 Task: Send an email with the signature Evelyn Lewis with the subject 'Request for a review' and the message 'I apologize for any confusion and would like to clarify the situation.' from softage.1@softage.net to softage.10@softage.net and softage.2@softage.net with an attached document Creative_brief.docx
Action: Key pressed n
Screenshot: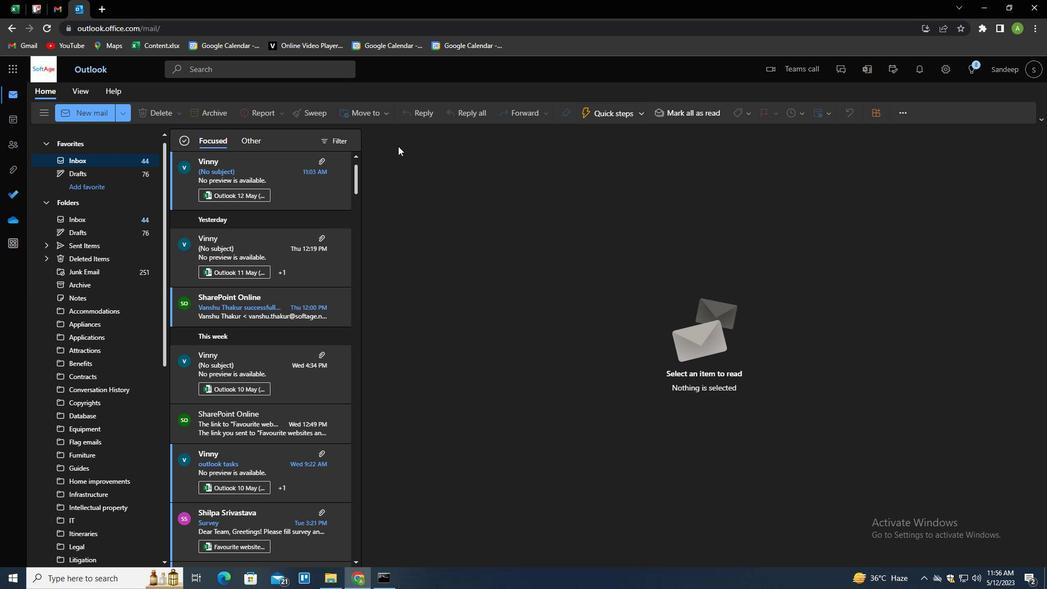 
Action: Mouse moved to (737, 116)
Screenshot: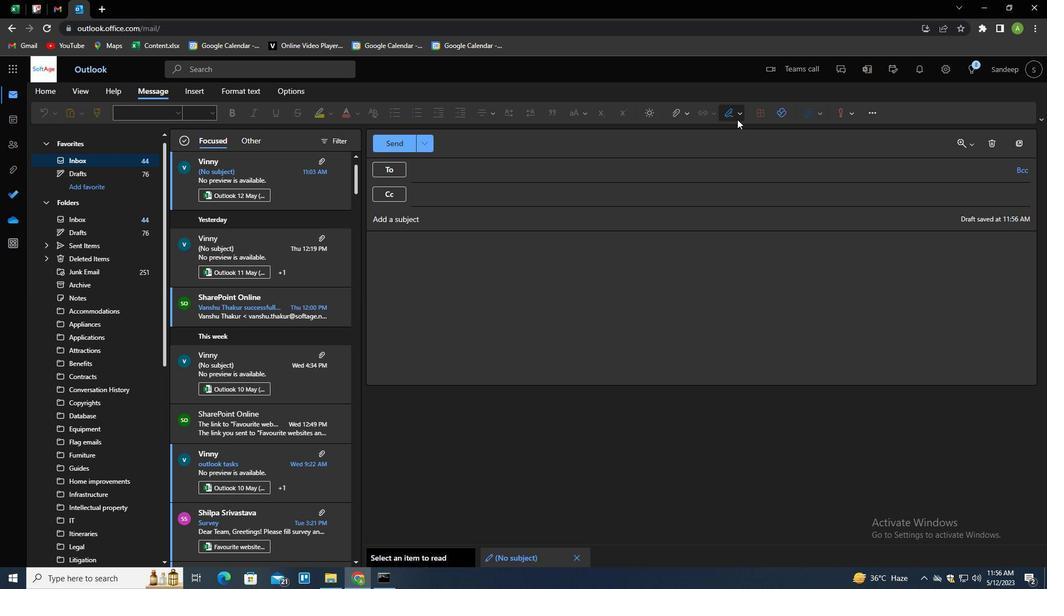 
Action: Mouse pressed left at (737, 116)
Screenshot: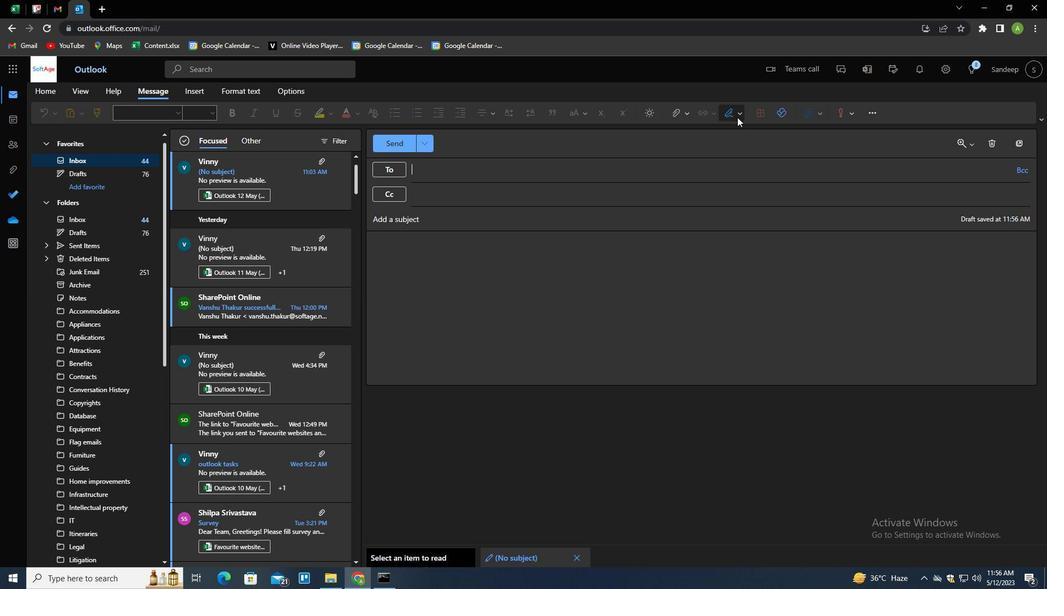
Action: Mouse moved to (725, 155)
Screenshot: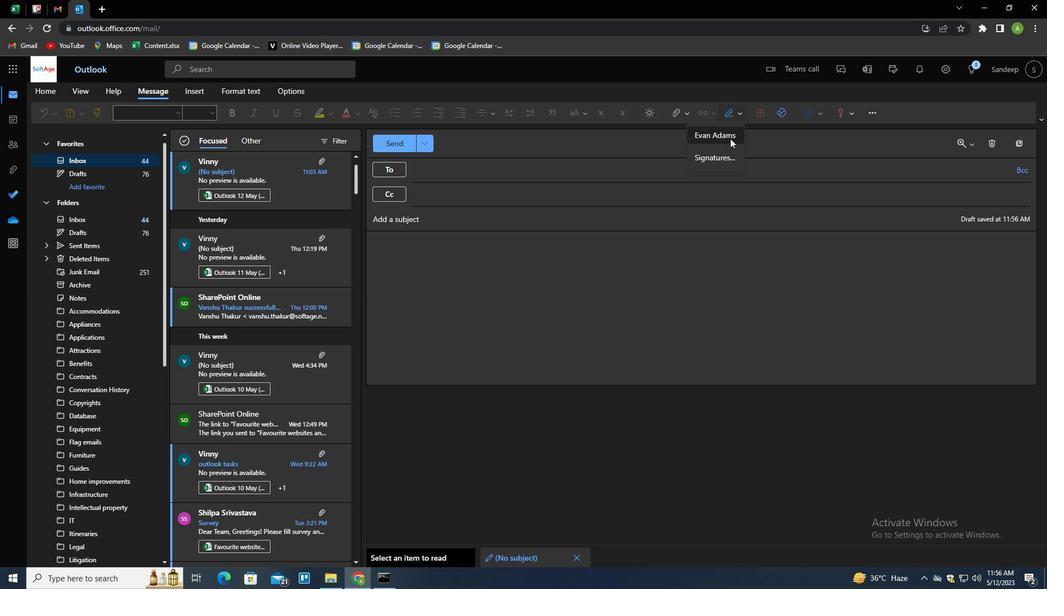
Action: Mouse pressed left at (725, 155)
Screenshot: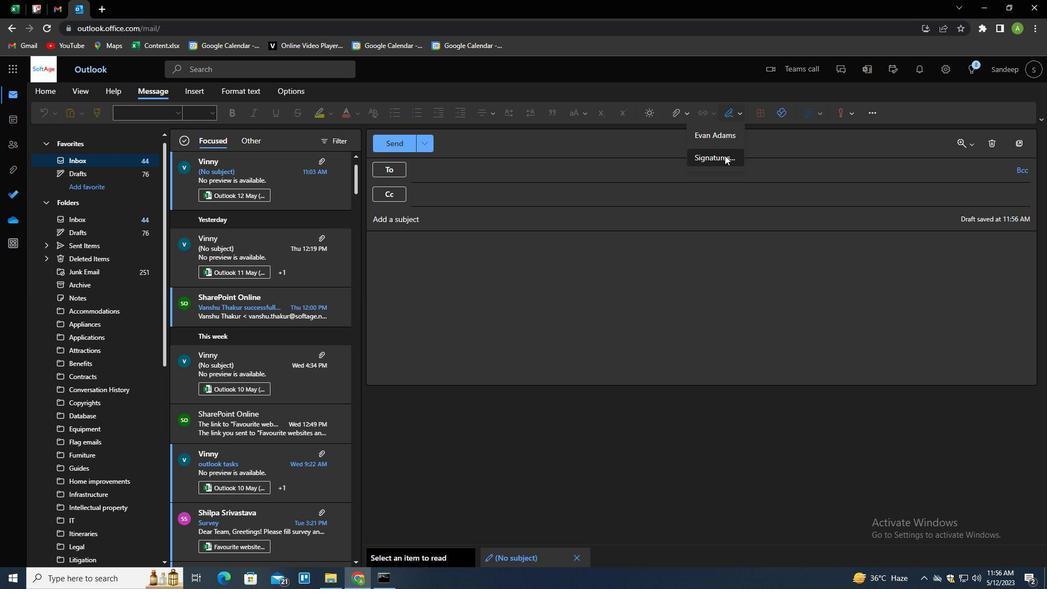 
Action: Mouse moved to (727, 203)
Screenshot: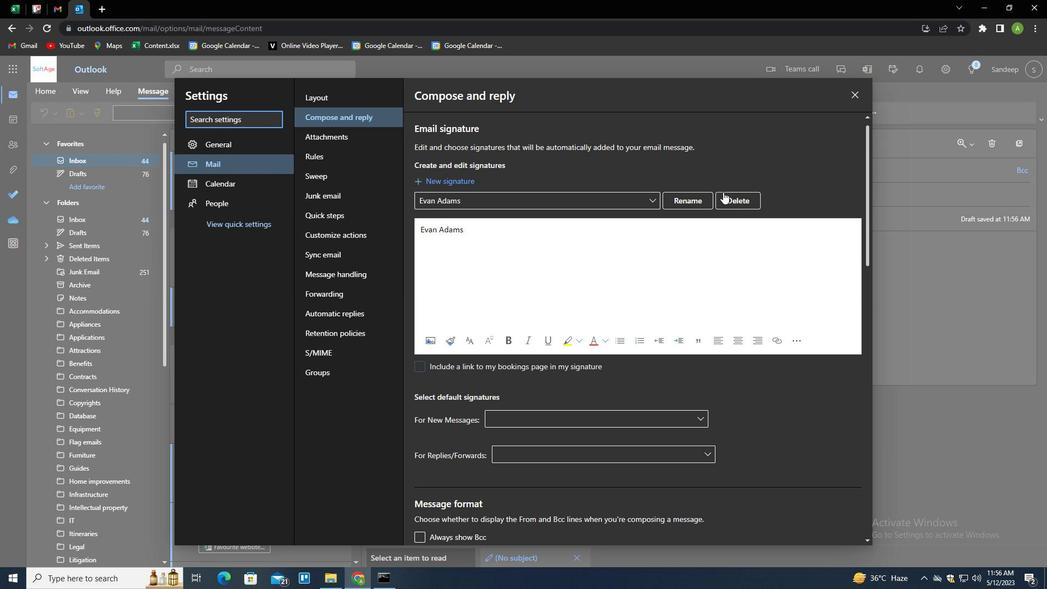 
Action: Mouse pressed left at (727, 203)
Screenshot: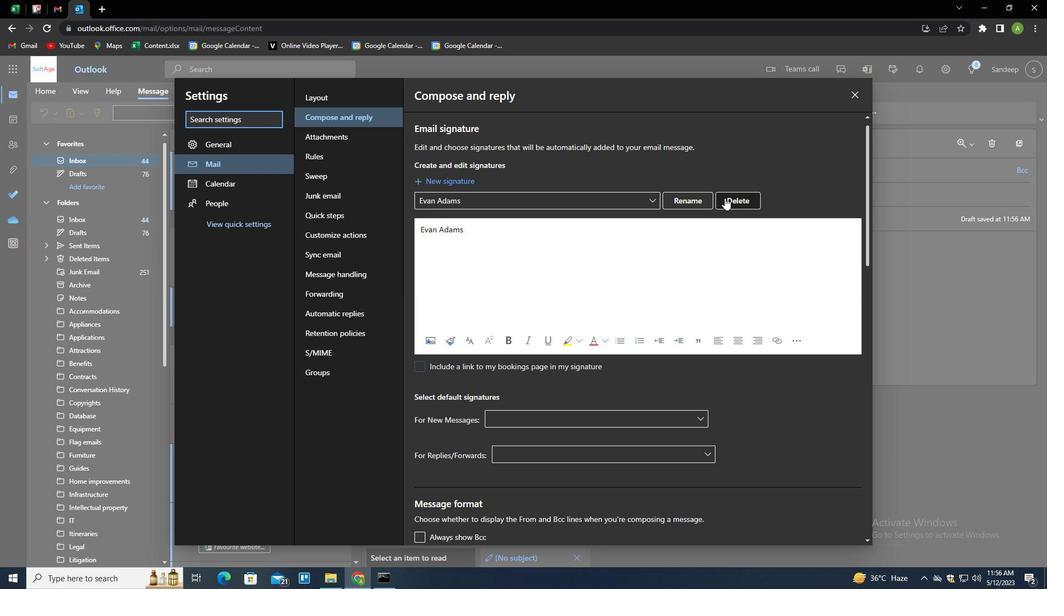 
Action: Mouse moved to (705, 199)
Screenshot: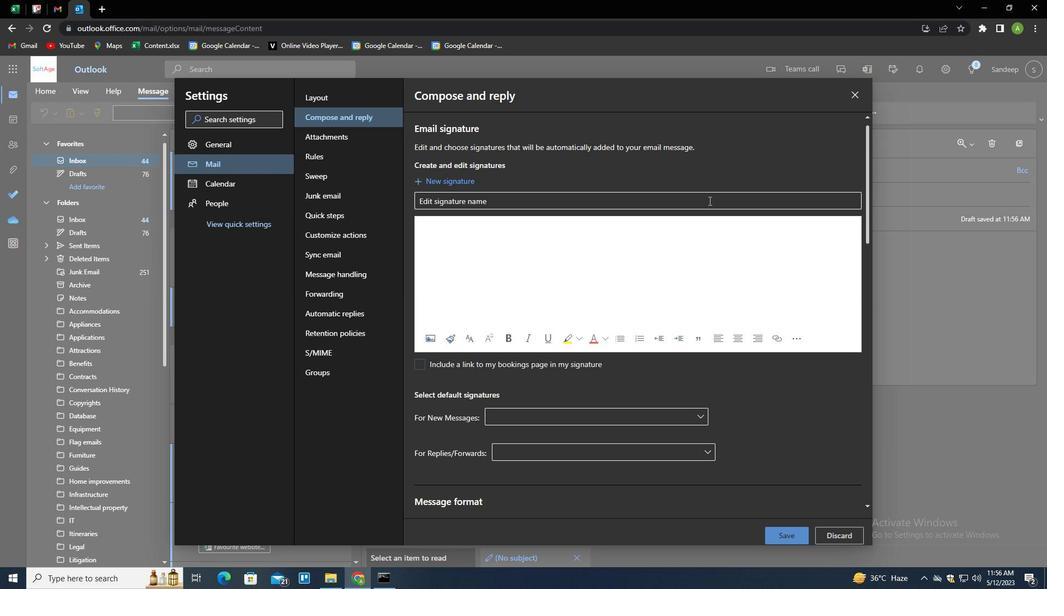 
Action: Mouse pressed left at (705, 199)
Screenshot: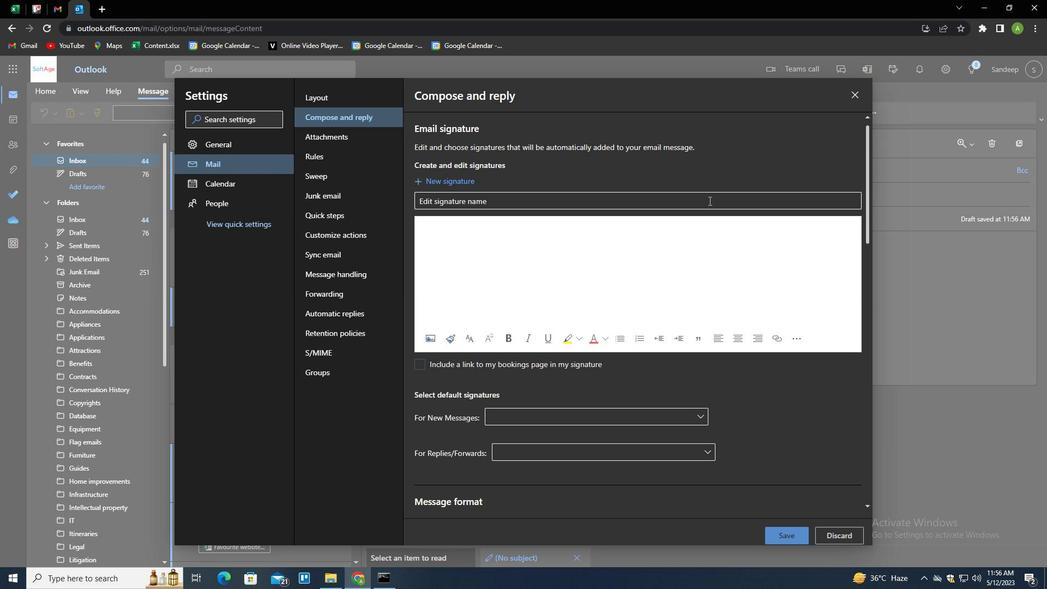 
Action: Key pressed <Key.shift>EVELYN<Key.space><Key.shift>LEWIS<Key.tab><Key.shift>EVELYN<Key.space><Key.shift>LEWIS
Screenshot: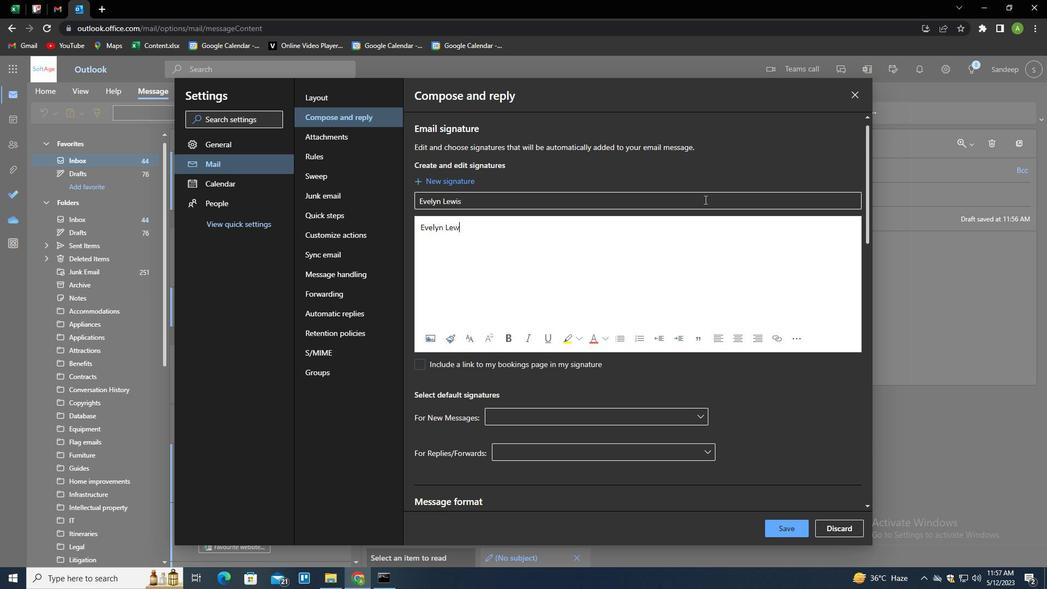 
Action: Mouse moved to (779, 523)
Screenshot: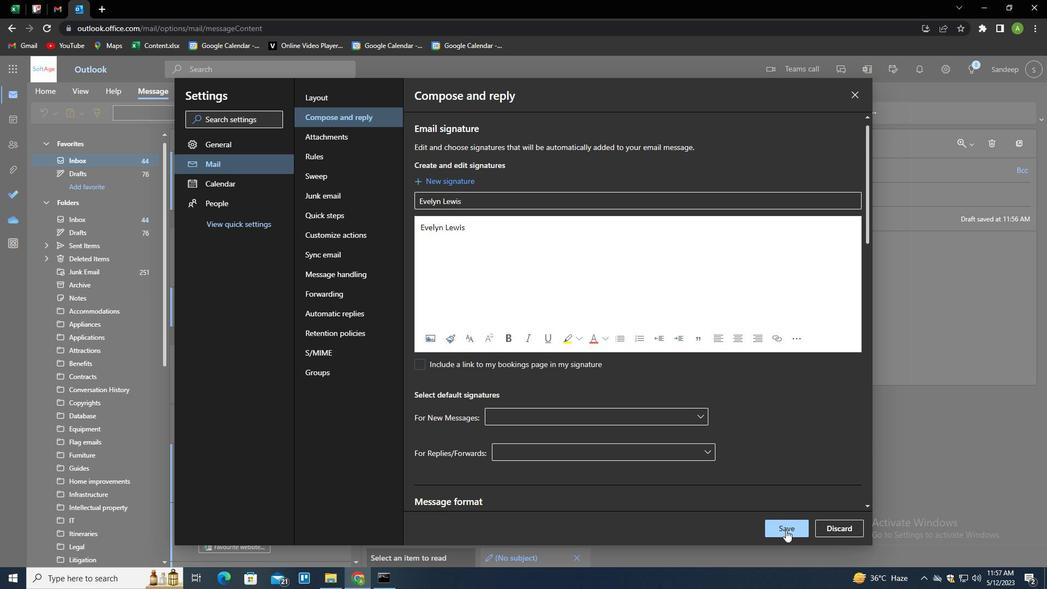 
Action: Mouse pressed left at (779, 523)
Screenshot: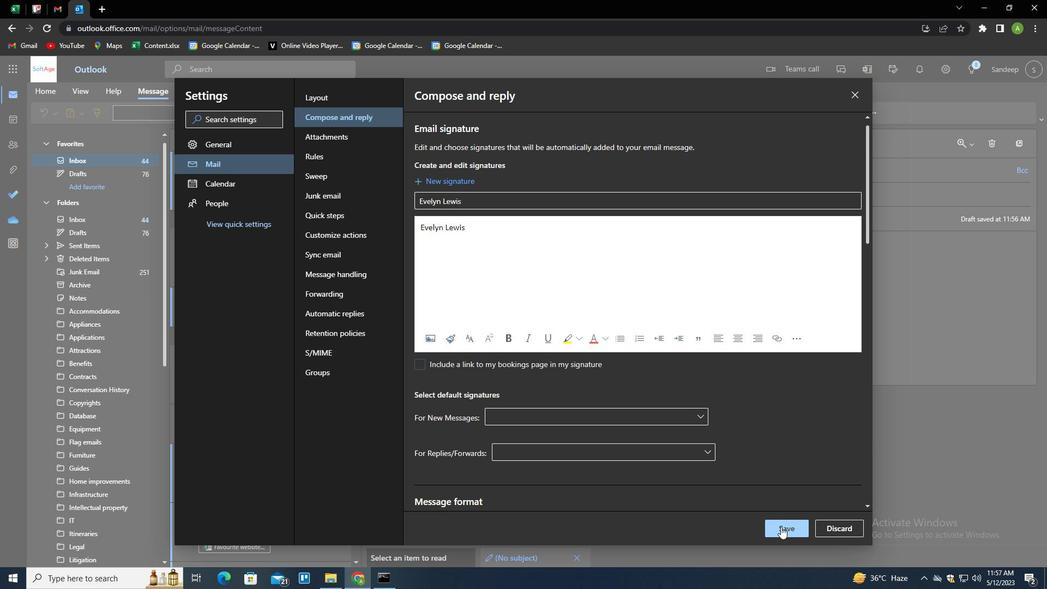 
Action: Mouse moved to (925, 344)
Screenshot: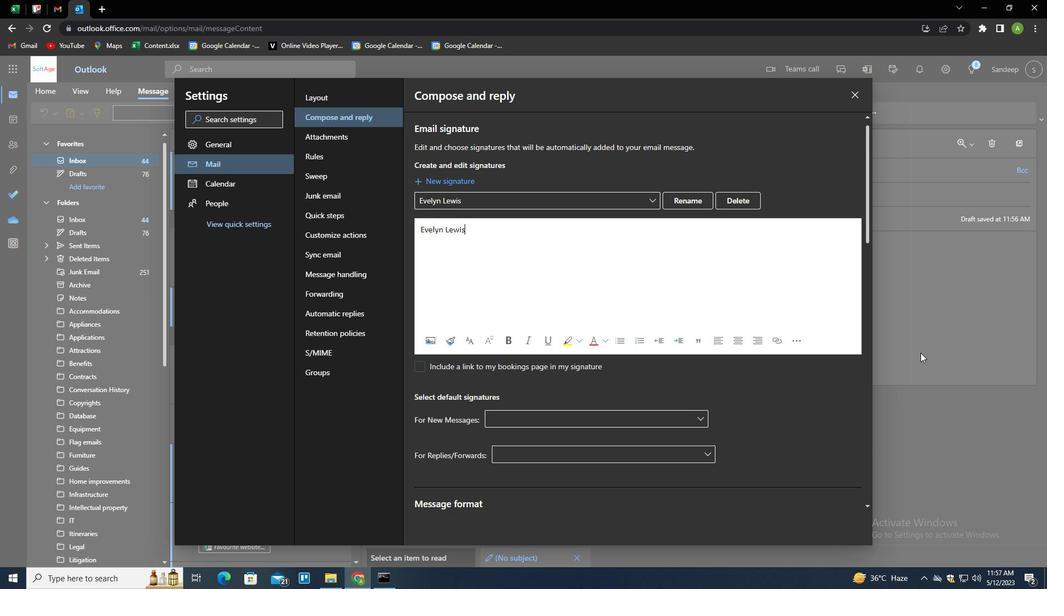 
Action: Mouse pressed left at (925, 344)
Screenshot: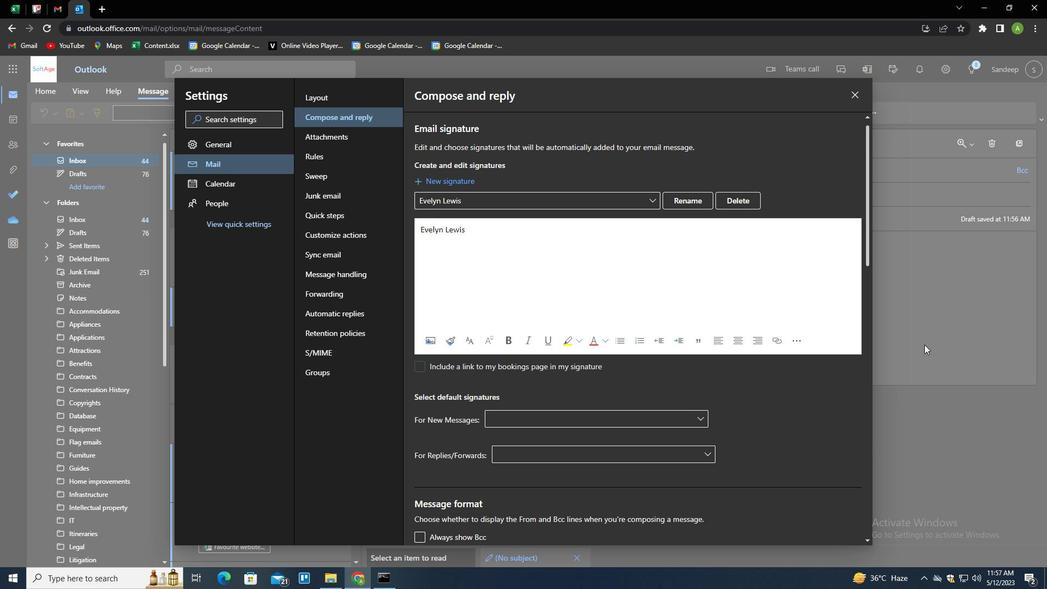 
Action: Mouse moved to (731, 112)
Screenshot: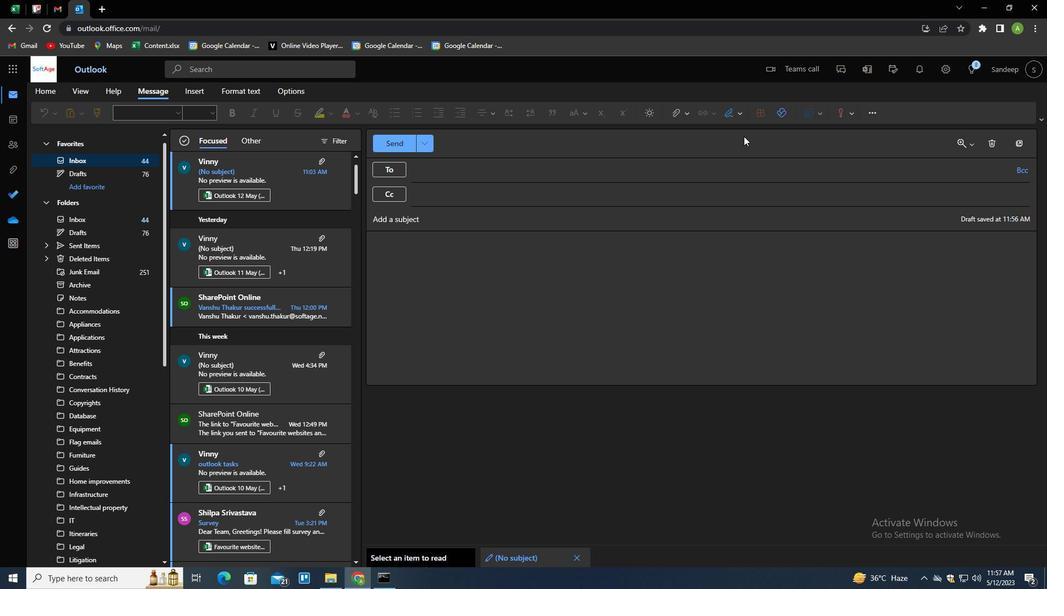 
Action: Mouse pressed left at (731, 112)
Screenshot: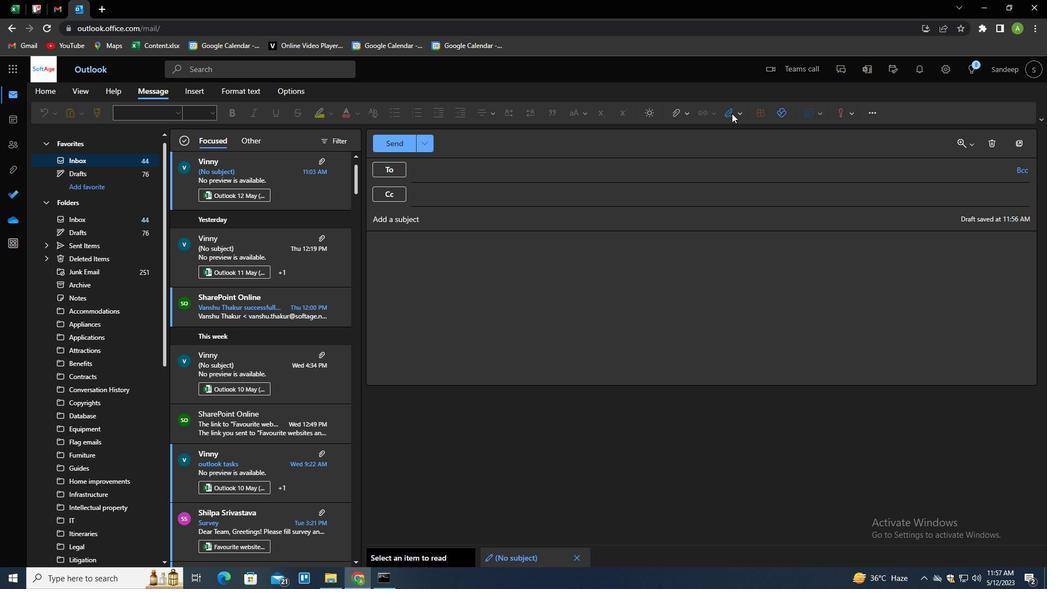 
Action: Mouse moved to (729, 131)
Screenshot: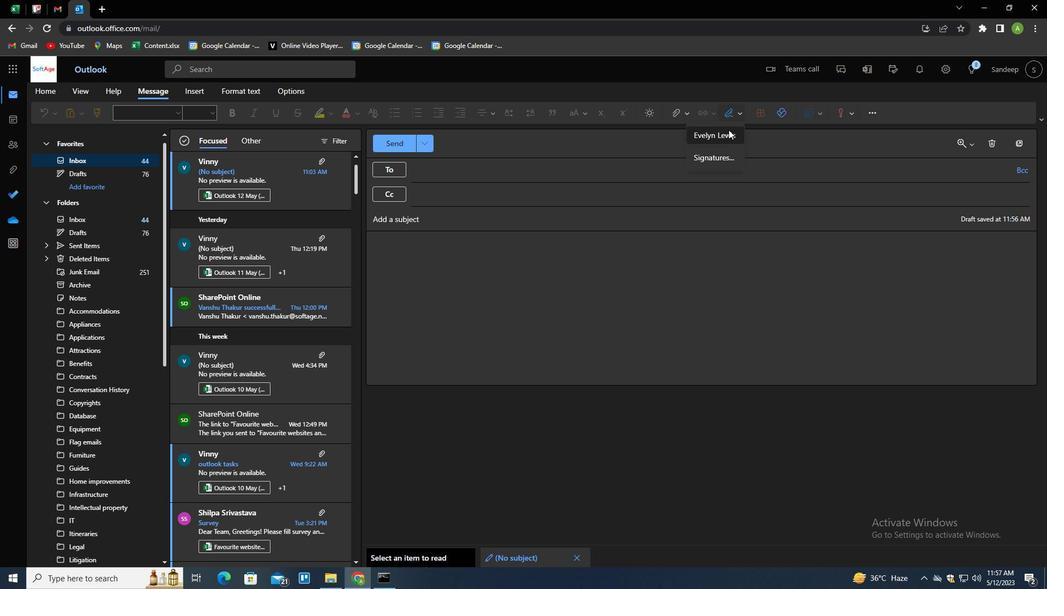 
Action: Mouse pressed left at (729, 131)
Screenshot: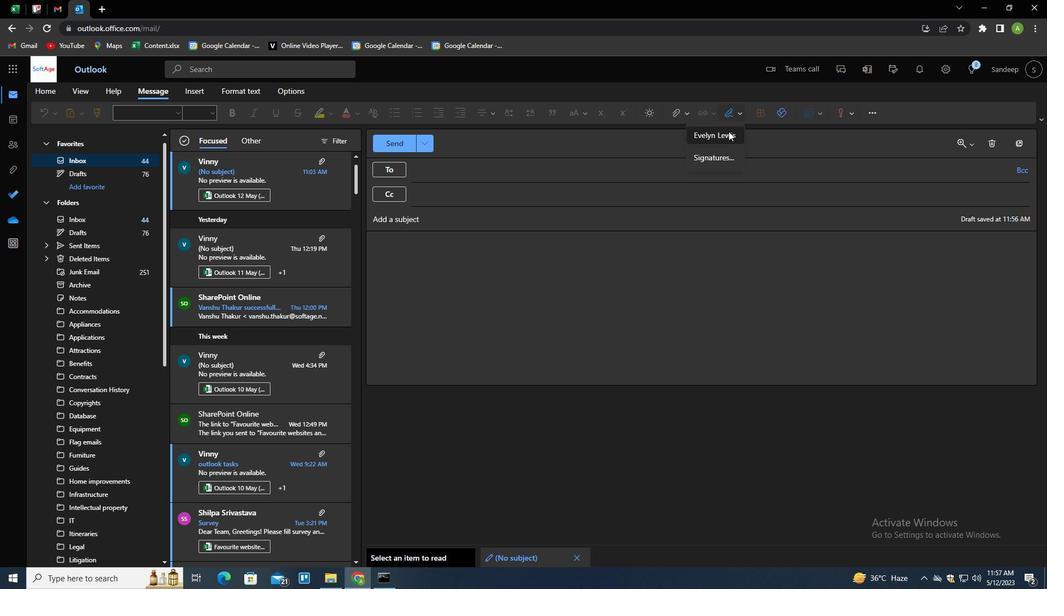 
Action: Mouse moved to (443, 220)
Screenshot: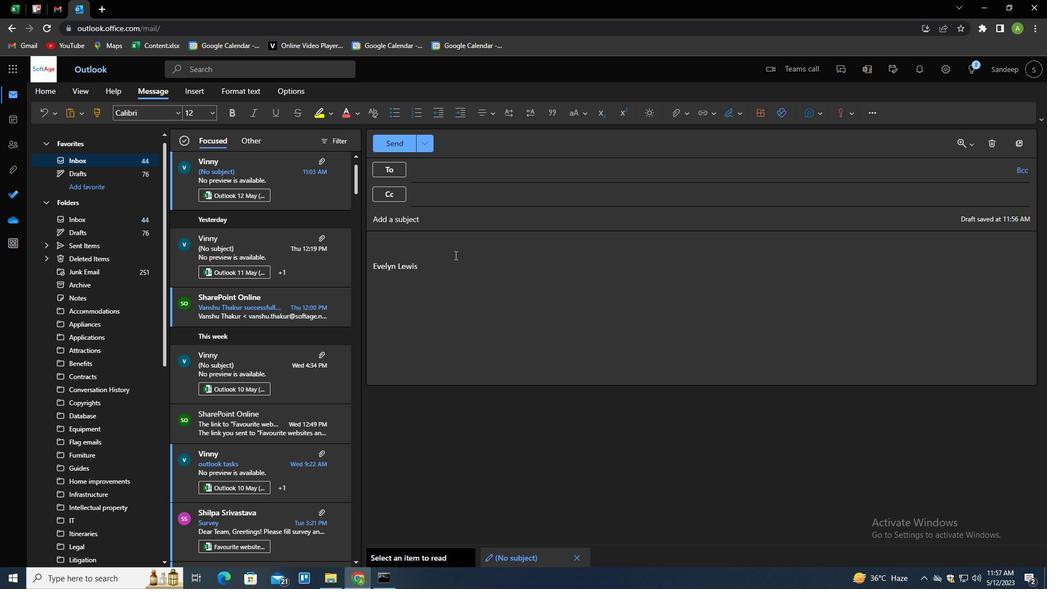 
Action: Mouse pressed left at (443, 220)
Screenshot: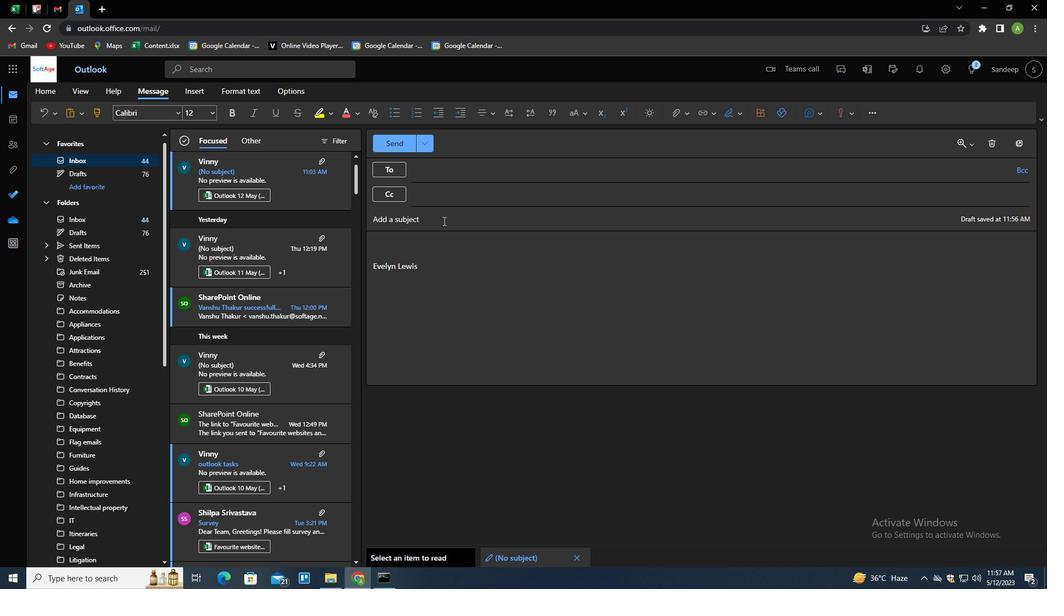 
Action: Key pressed <Key.shift>REQUEST<Key.space>FOR<Key.space>A<Key.space>REVIEW<Key.tab><Key.shift>I<Key.space>APP<Key.backspace>OLOGIZE<Key.space>FOR<Key.space>ANY<Key.space>CONFUSION<Key.space>AND<Key.space>WOULD<Key.space>LIKE<Key.space>TO<Key.space>CLARIGY<Key.backspace><Key.backspace>FY<Key.space>THE<Key.space>SITRATION<Key.backspace><Key.backspace><Key.backspace><Key.backspace><Key.backspace><Key.backspace>UATION.
Screenshot: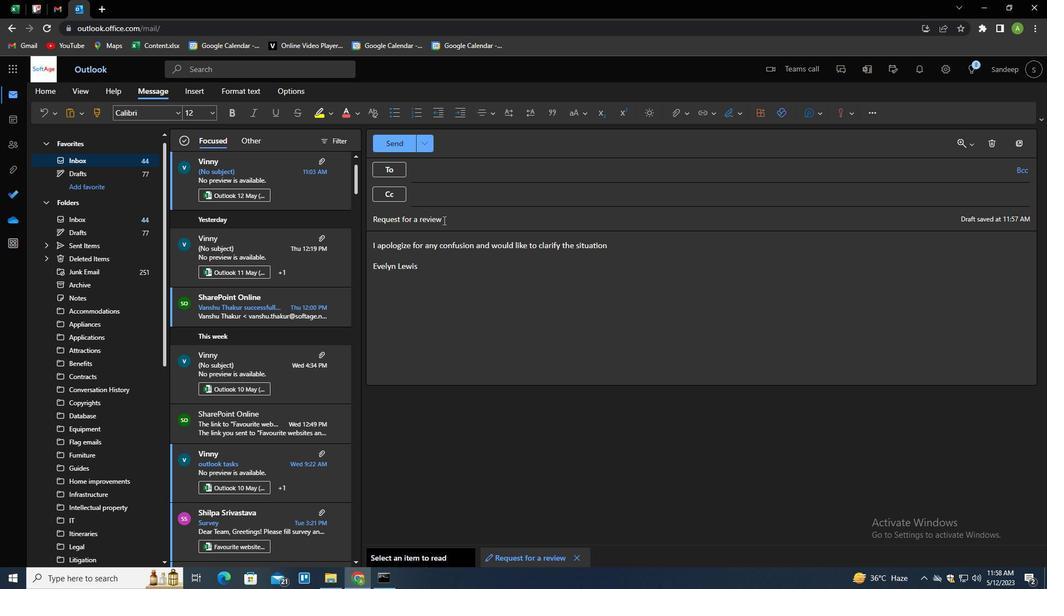 
Action: Mouse moved to (426, 175)
Screenshot: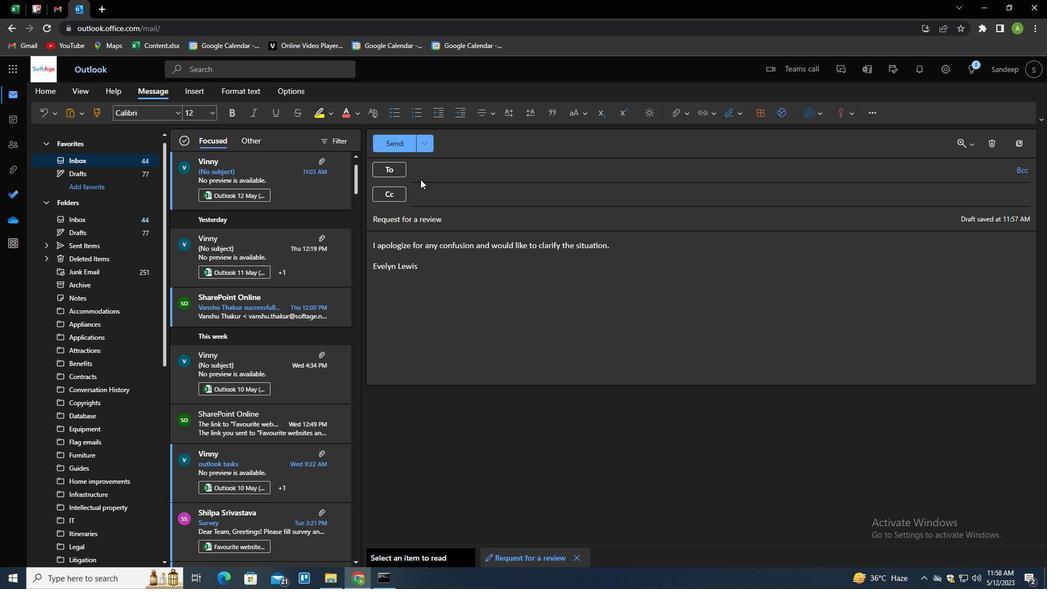 
Action: Mouse pressed left at (426, 175)
Screenshot: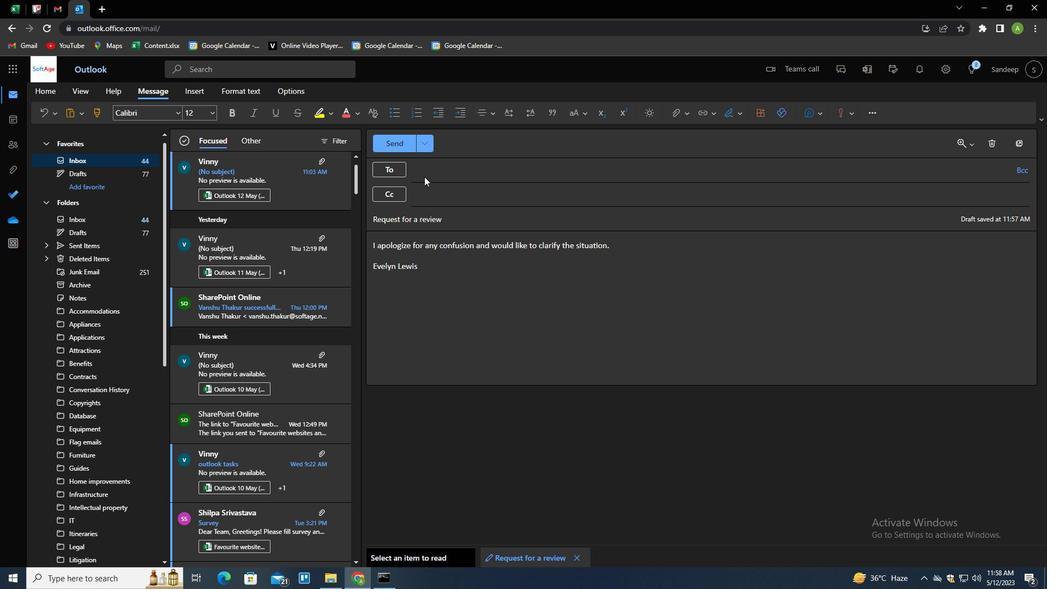 
Action: Key pressed SOFTAGE.<Key.shift><<97>><<96>><Key.shift>!<Key.backspace><Key.shift>@SOFTAGE.NET<Key.enter>SOFTAGE<<110>><<97>><Key.backspace><<98>><Key.shift>@SOFAGE<Key.backspace><Key.backspace><Key.backspace>TAGE.NET
Screenshot: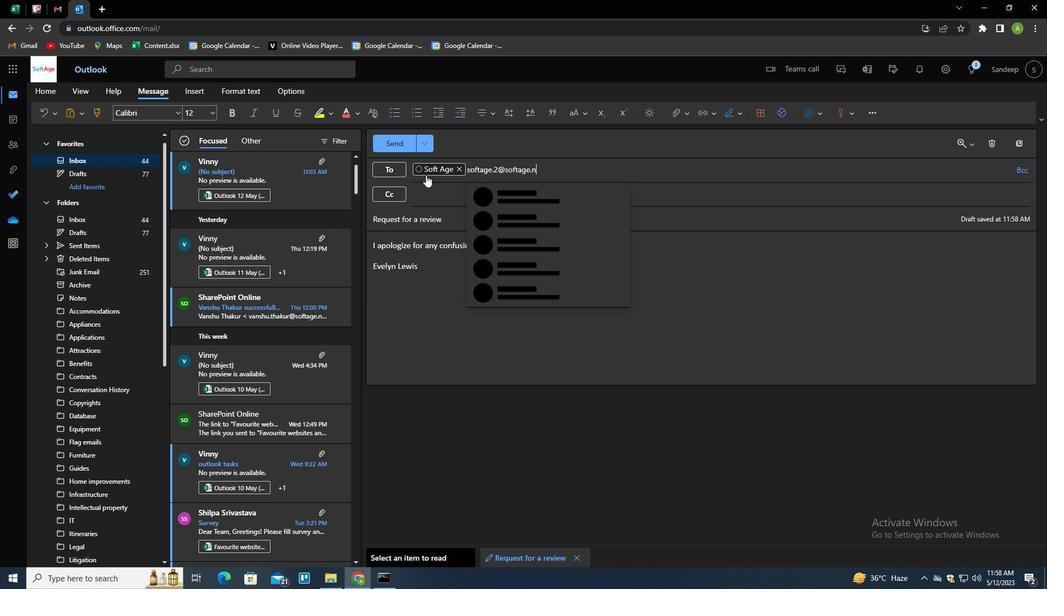 
Action: Mouse moved to (523, 203)
Screenshot: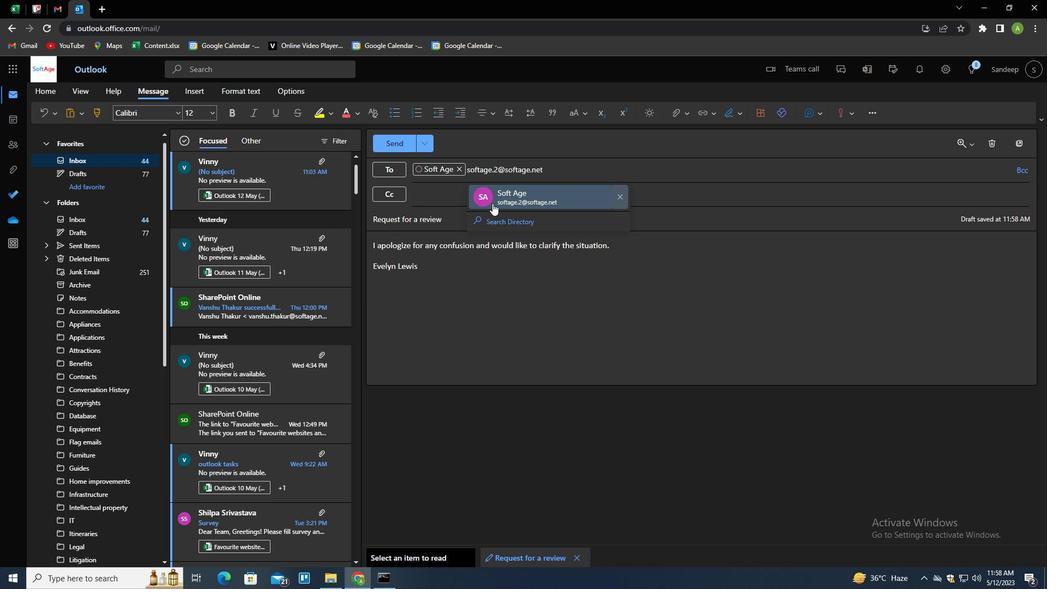 
Action: Mouse pressed left at (523, 203)
Screenshot: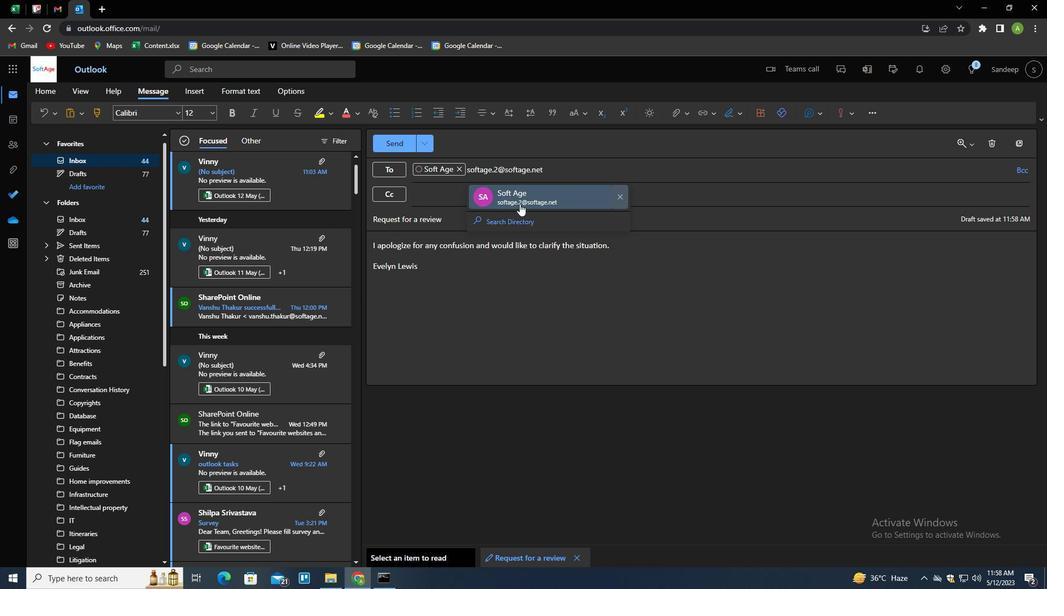 
Action: Mouse moved to (680, 115)
Screenshot: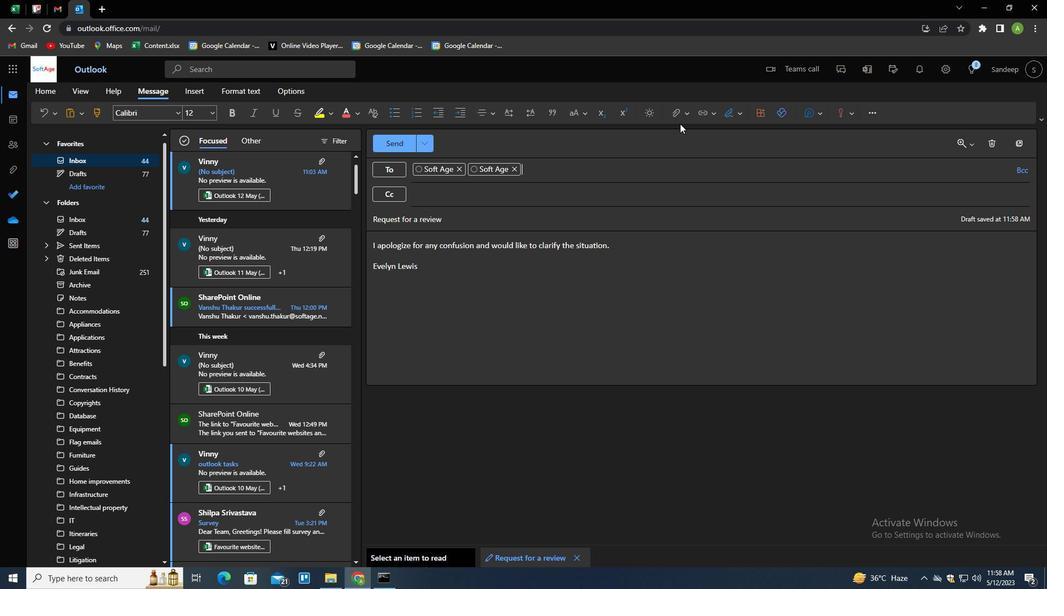 
Action: Mouse pressed left at (680, 115)
Screenshot: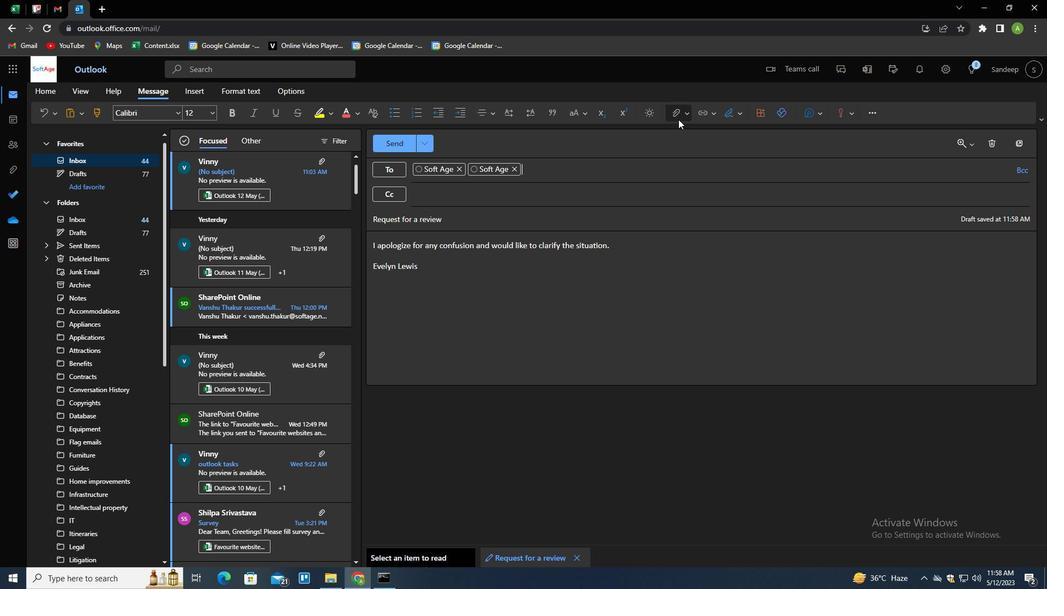 
Action: Mouse moved to (666, 136)
Screenshot: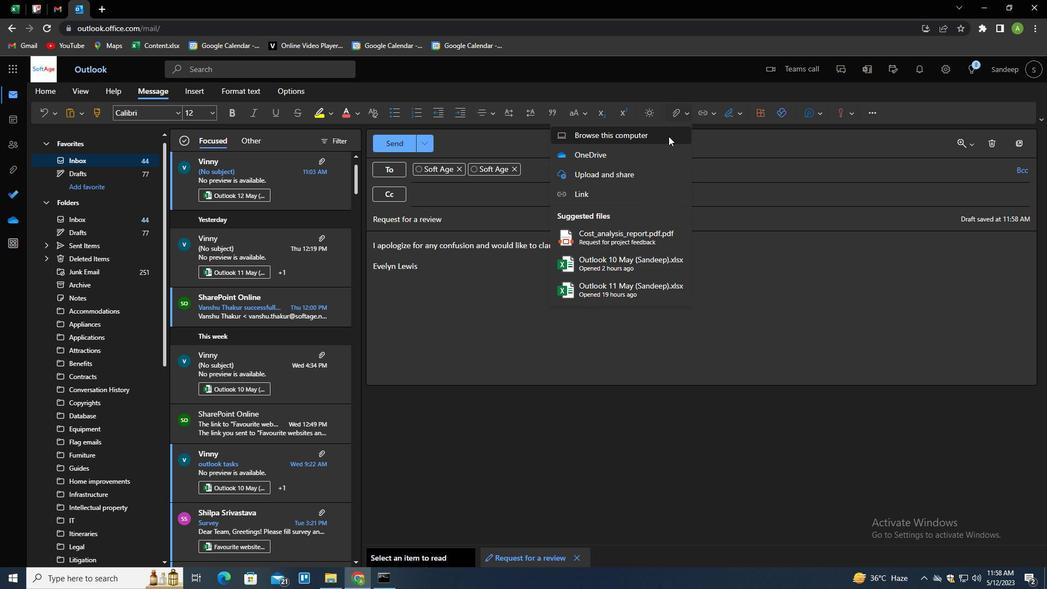 
Action: Mouse pressed left at (666, 136)
Screenshot: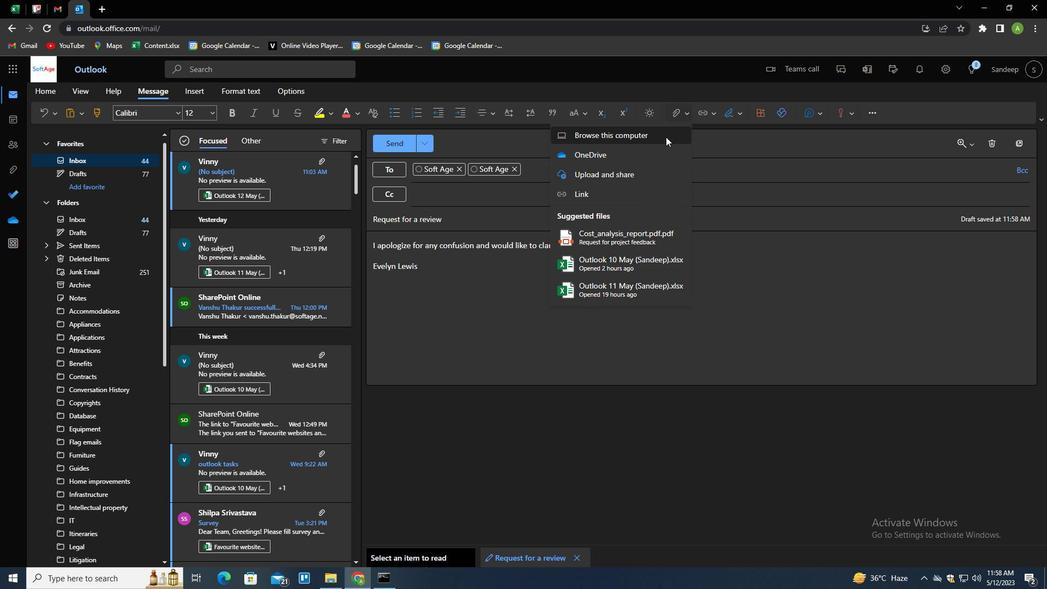 
Action: Mouse moved to (185, 159)
Screenshot: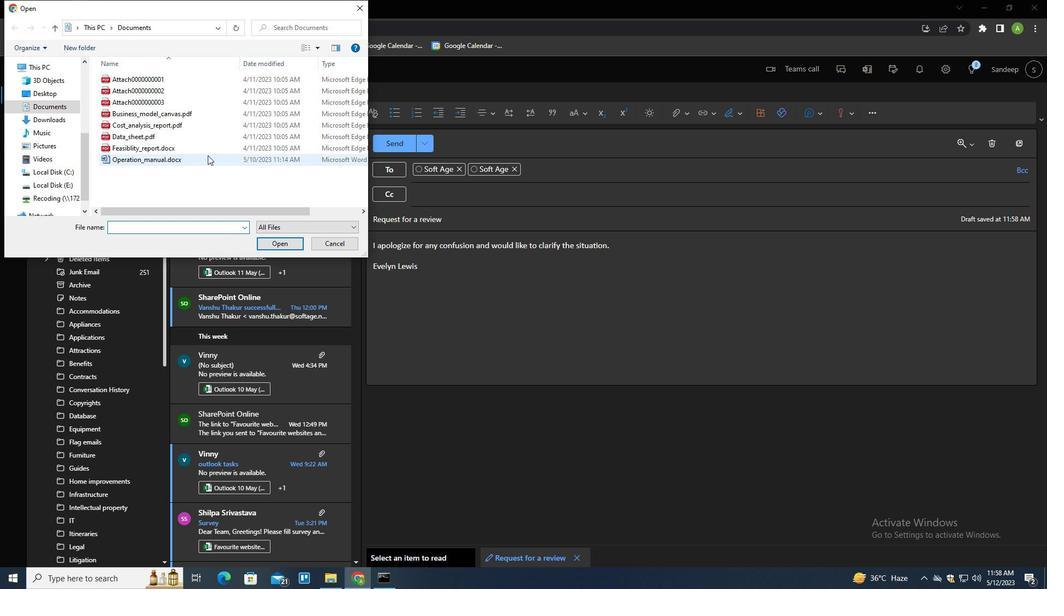 
Action: Mouse pressed left at (185, 159)
Screenshot: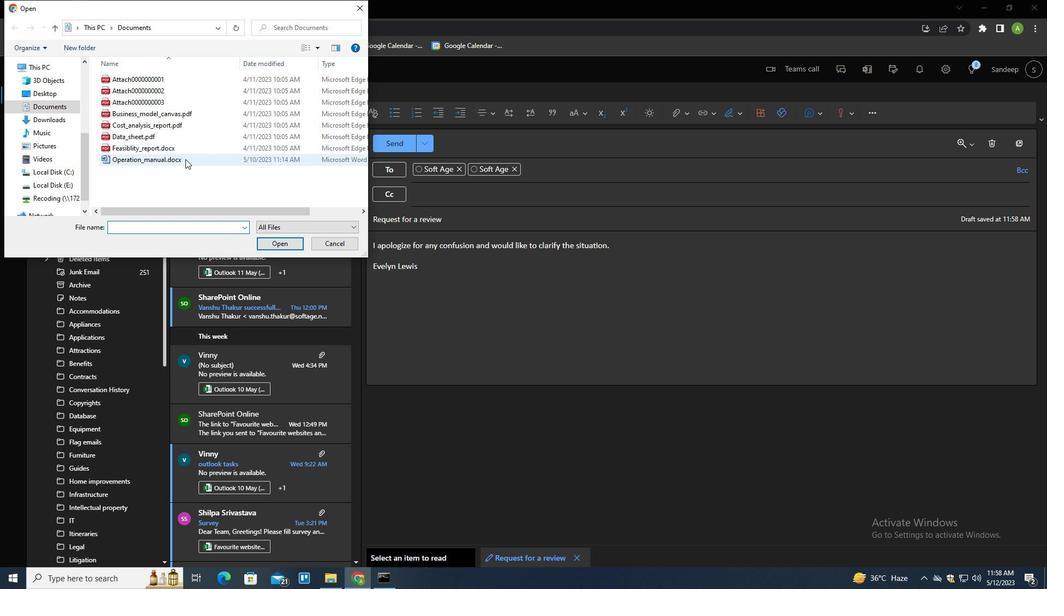 
Action: Key pressed <Key.f2><Key.shift>V<Key.backspace><Key.shift>CREATIVE<Key.shift>_BRIEF.DOCX<Key.enter>
Screenshot: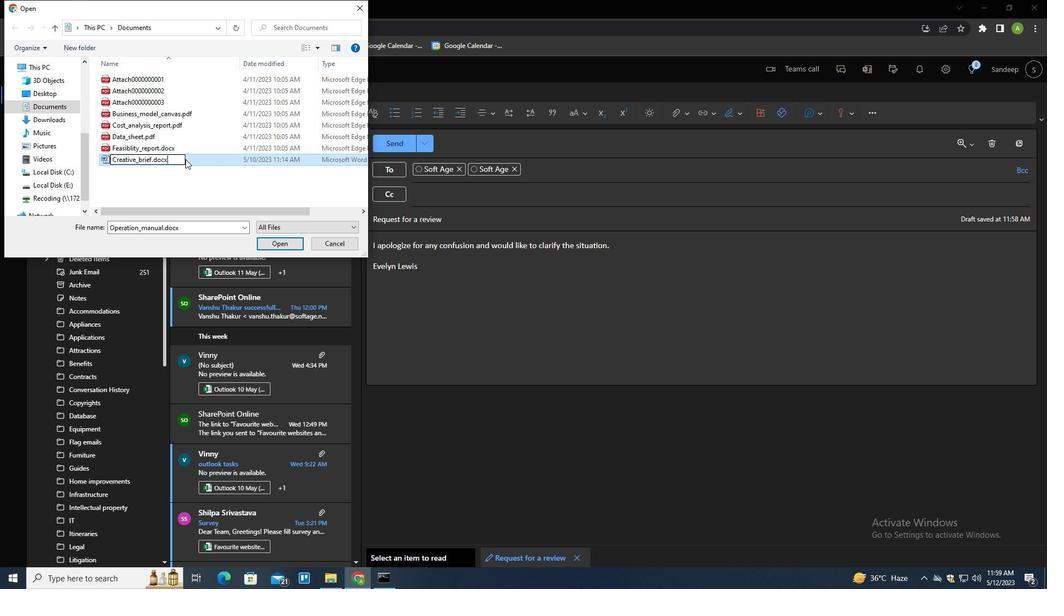 
Action: Mouse pressed left at (185, 159)
Screenshot: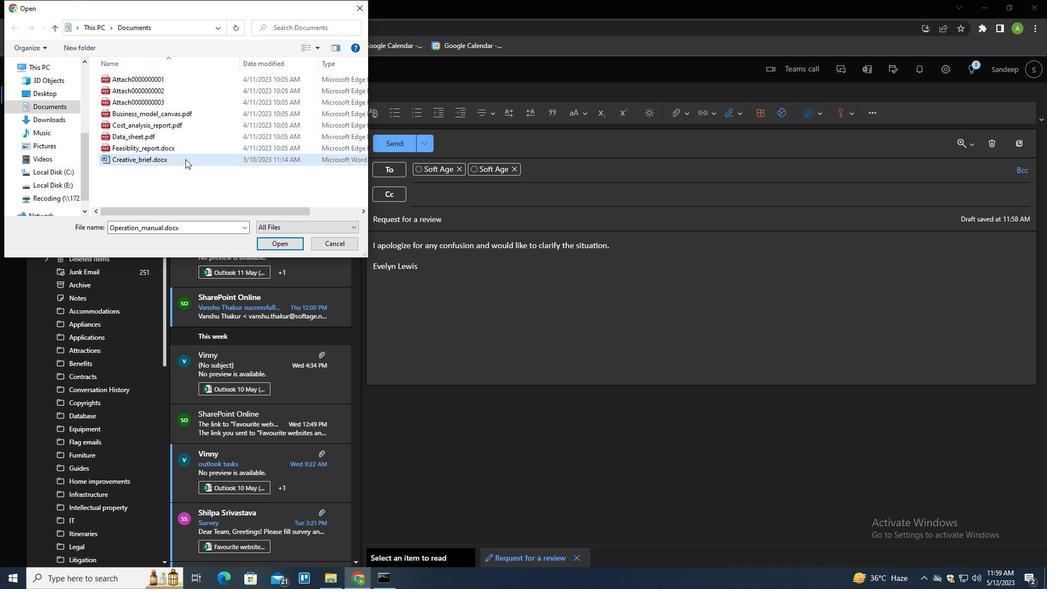 
Action: Mouse moved to (266, 243)
Screenshot: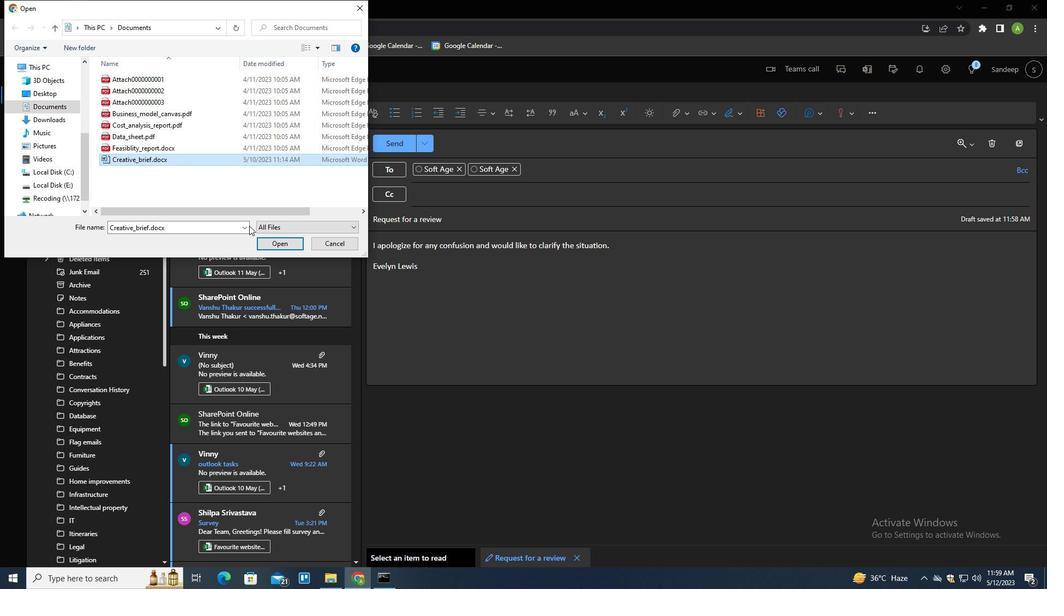 
Action: Mouse pressed left at (266, 243)
Screenshot: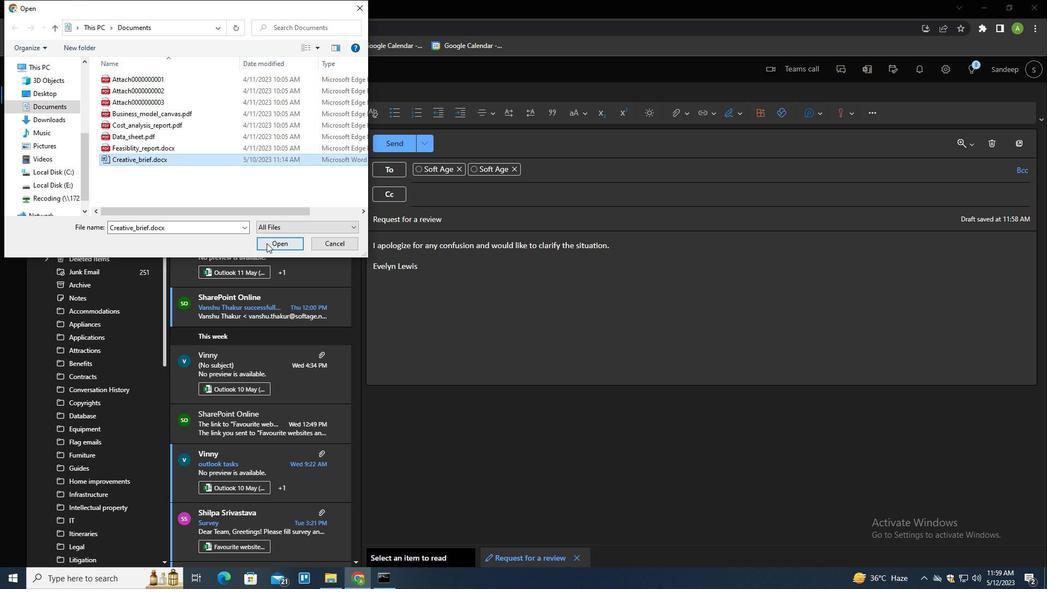 
Action: Mouse moved to (404, 147)
Screenshot: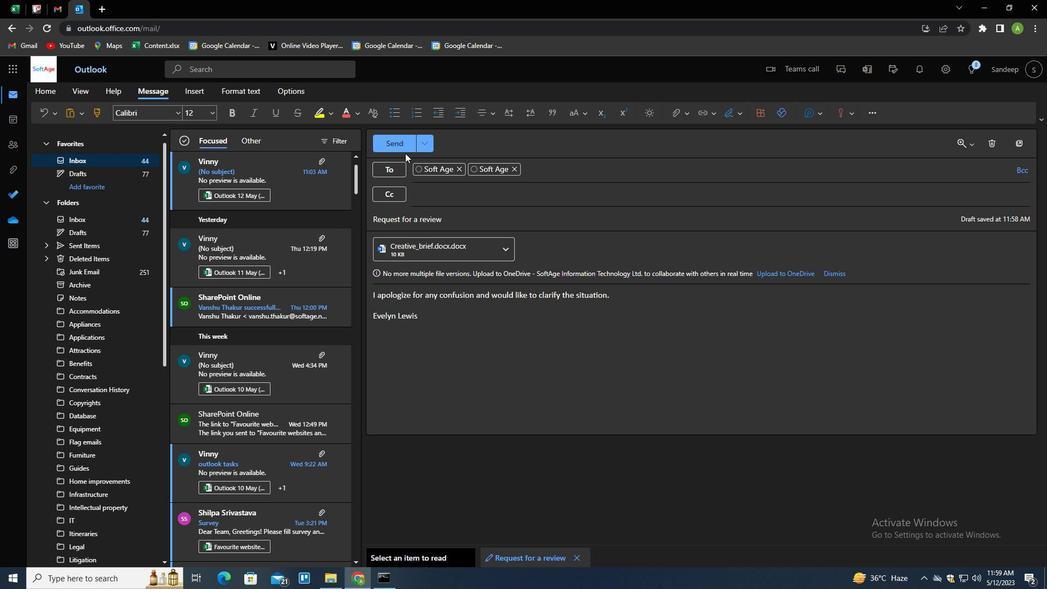 
Action: Mouse pressed left at (404, 147)
Screenshot: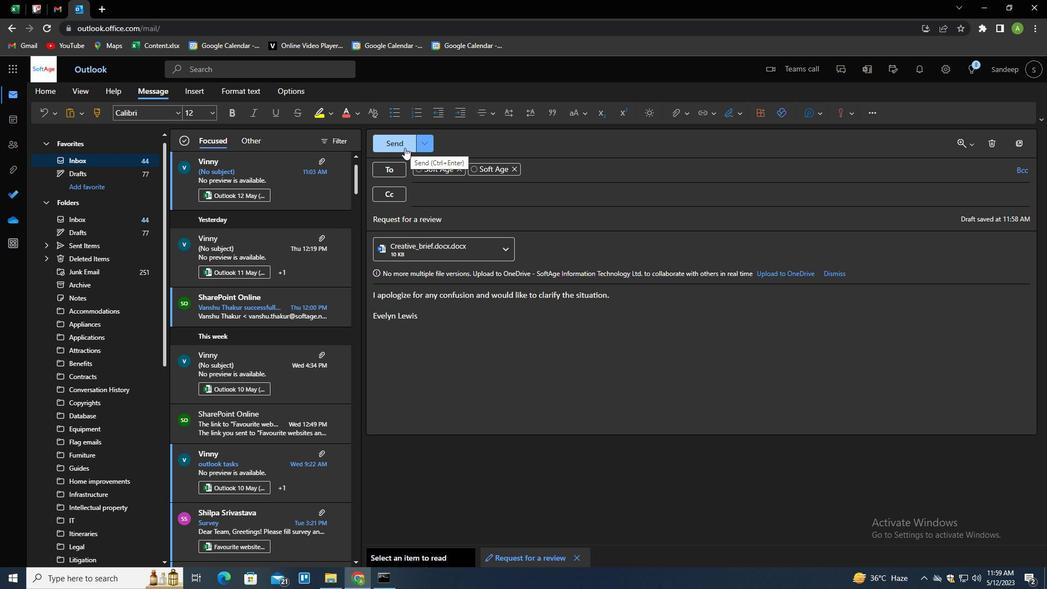 
Action: Mouse moved to (549, 319)
Screenshot: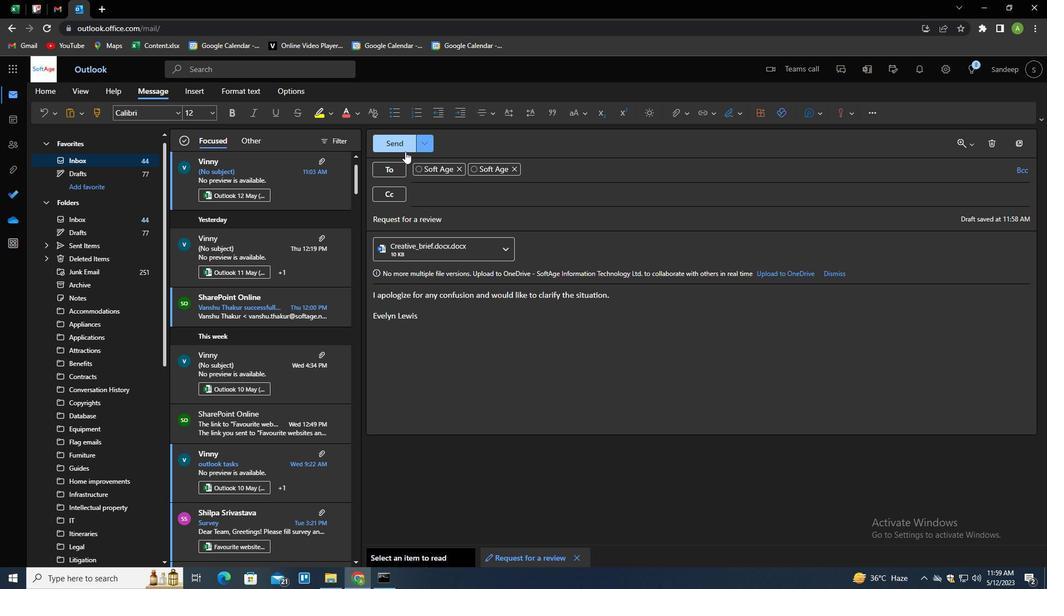 
